 Task: Check a user's "Projects" for a list of their managed projects.
Action: Mouse moved to (1103, 78)
Screenshot: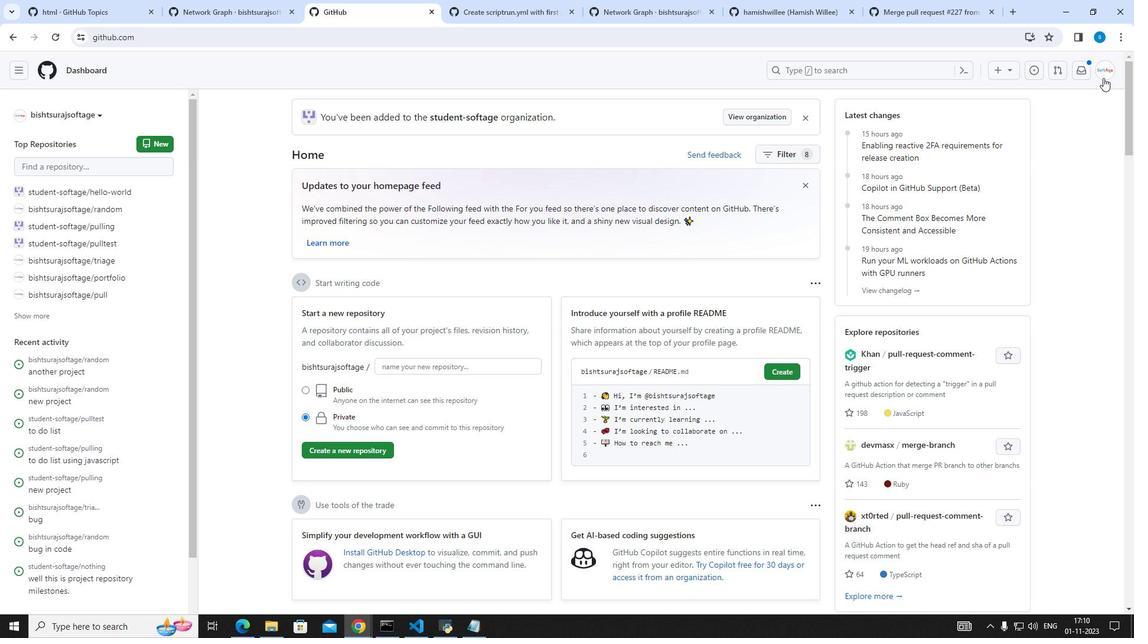 
Action: Mouse pressed left at (1103, 78)
Screenshot: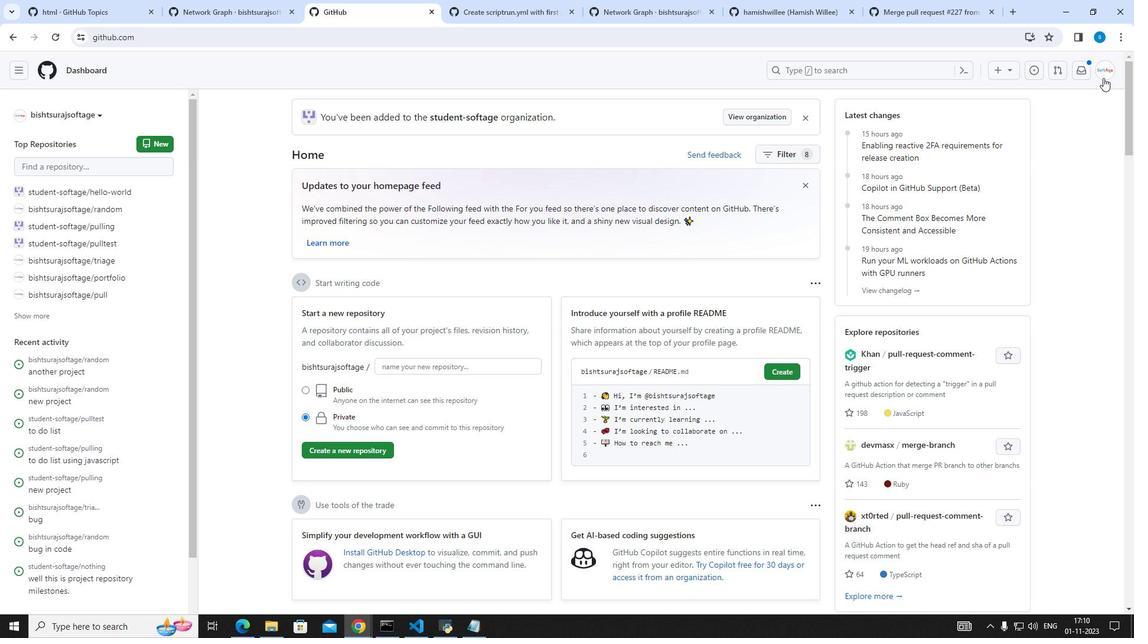 
Action: Mouse moved to (1014, 158)
Screenshot: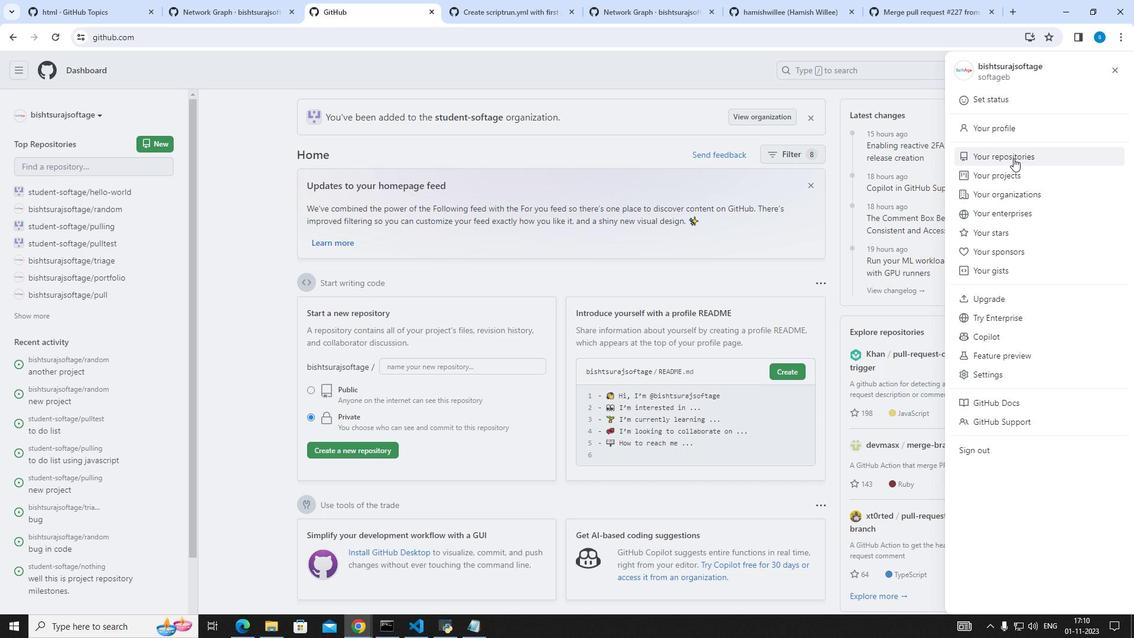 
Action: Mouse pressed left at (1014, 158)
Screenshot: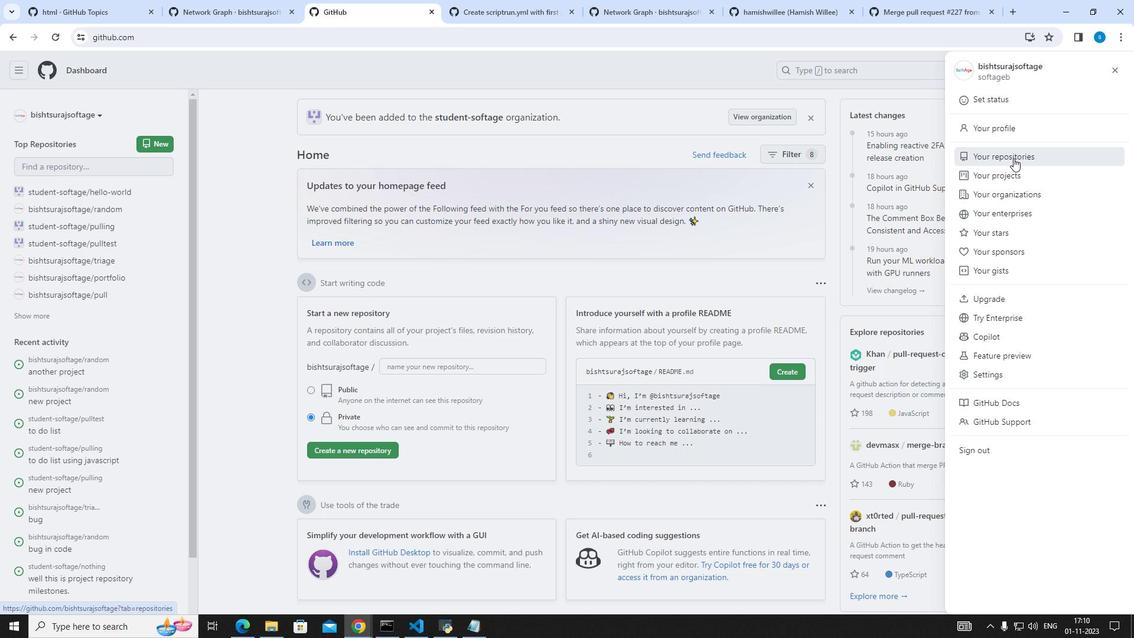 
Action: Mouse moved to (611, 270)
Screenshot: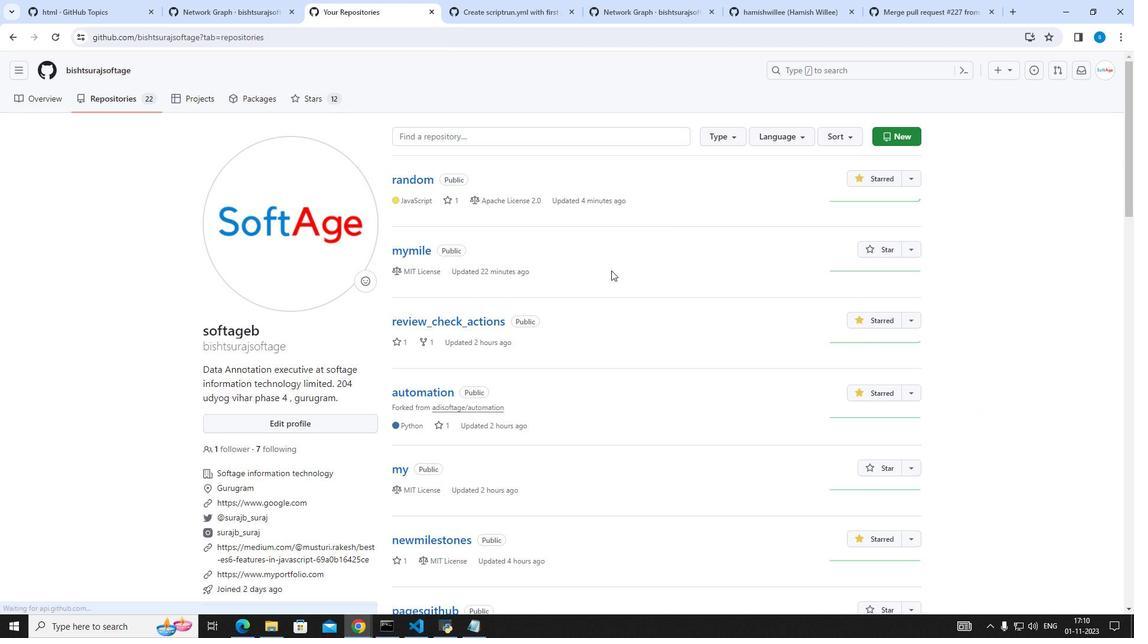 
Action: Mouse scrolled (611, 270) with delta (0, 0)
Screenshot: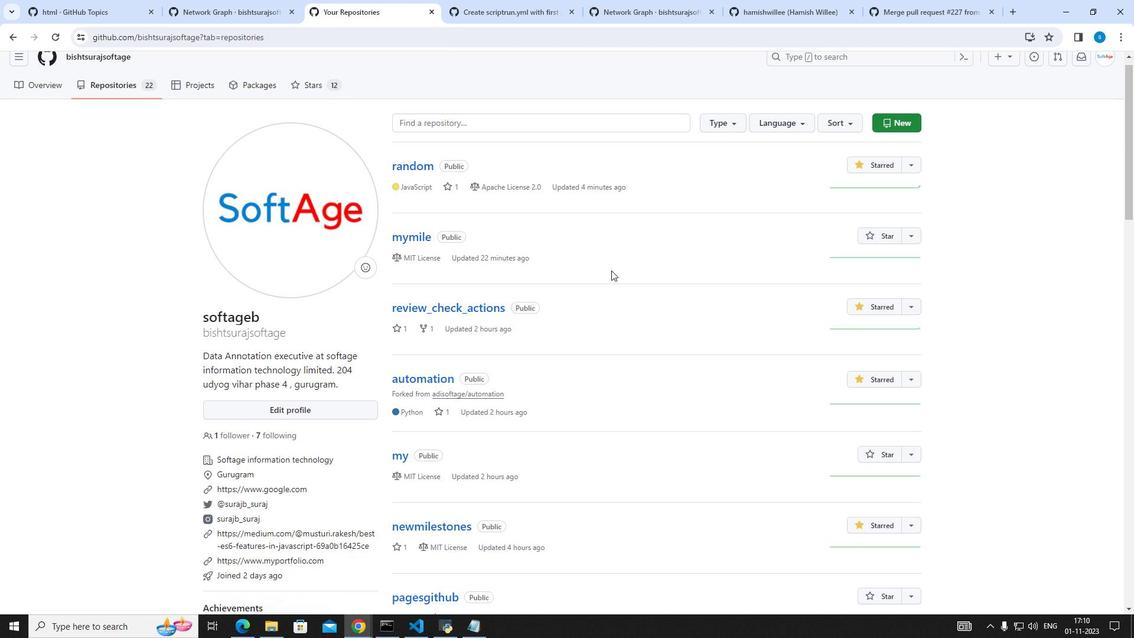 
Action: Mouse scrolled (611, 270) with delta (0, 0)
Screenshot: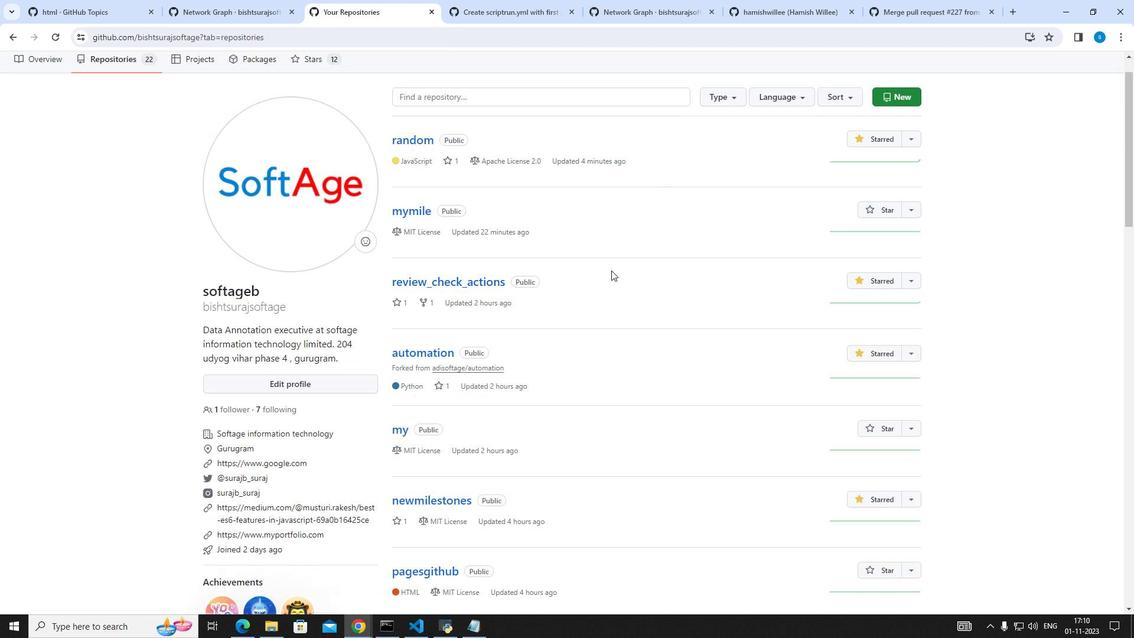
Action: Mouse scrolled (611, 270) with delta (0, 0)
Screenshot: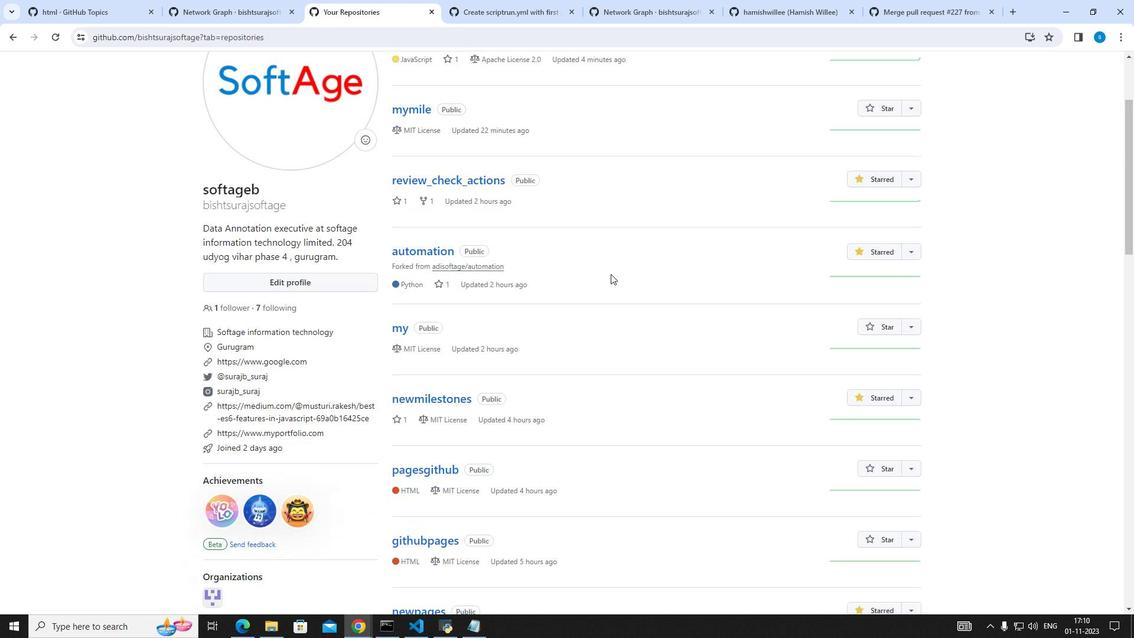 
Action: Mouse moved to (434, 213)
Screenshot: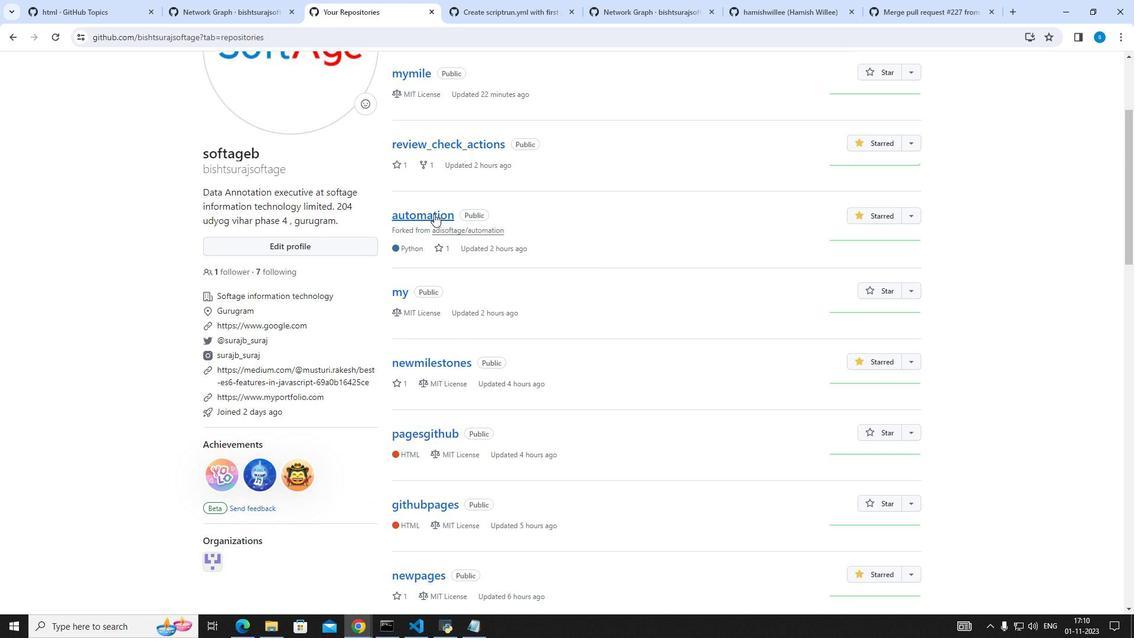
Action: Mouse pressed left at (434, 213)
Screenshot: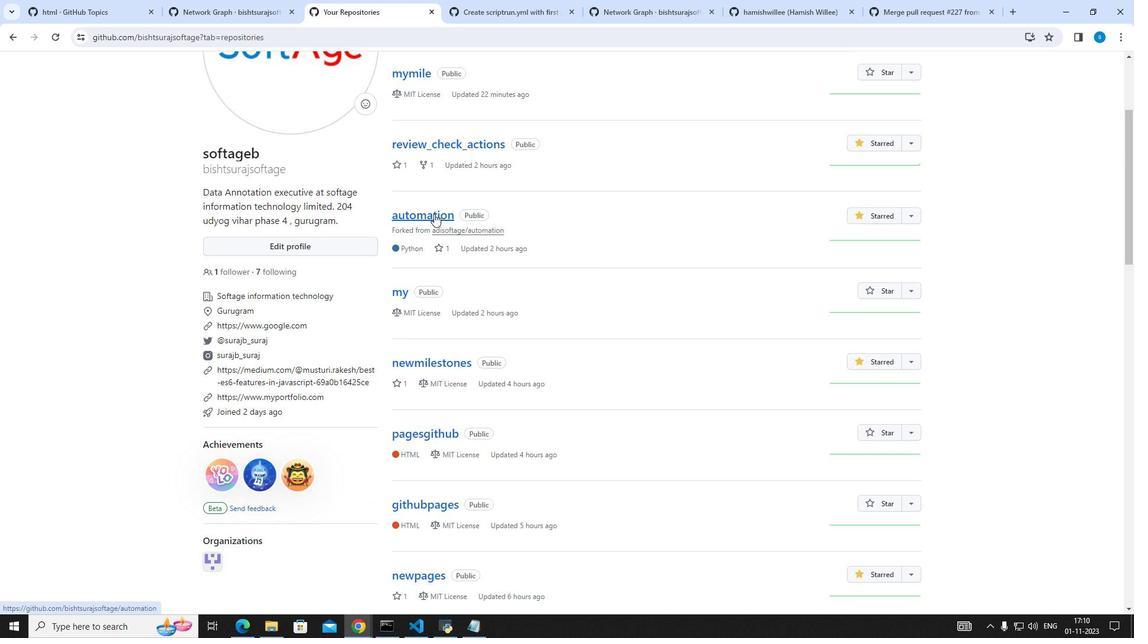 
Action: Mouse moved to (249, 147)
Screenshot: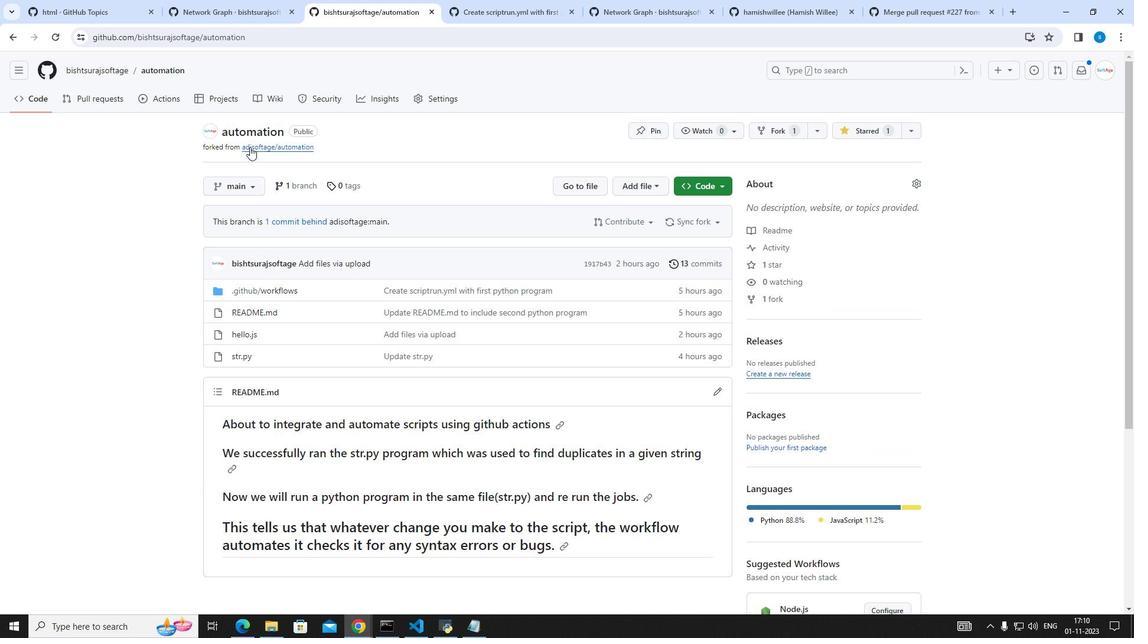 
Action: Mouse pressed left at (249, 147)
Screenshot: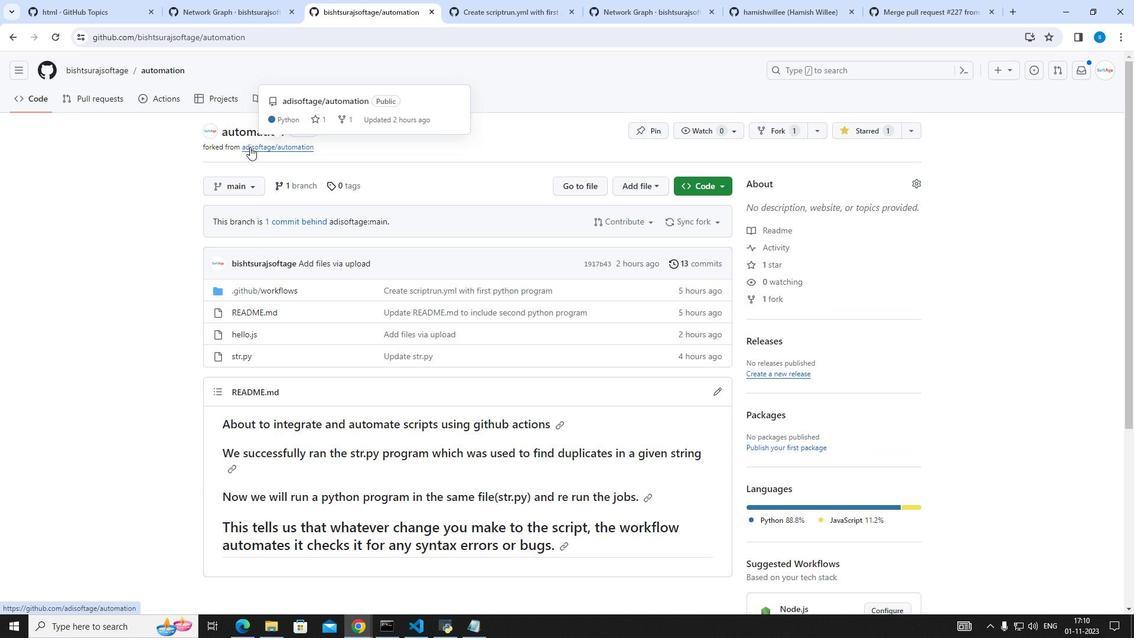 
Action: Mouse moved to (96, 66)
Screenshot: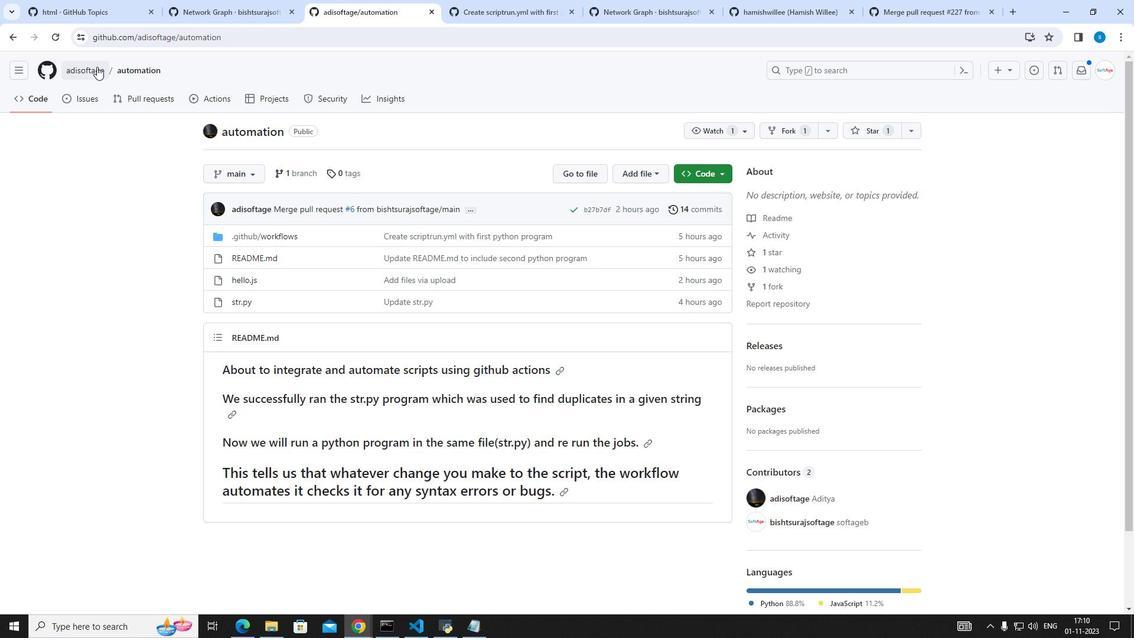 
Action: Mouse pressed left at (96, 66)
Screenshot: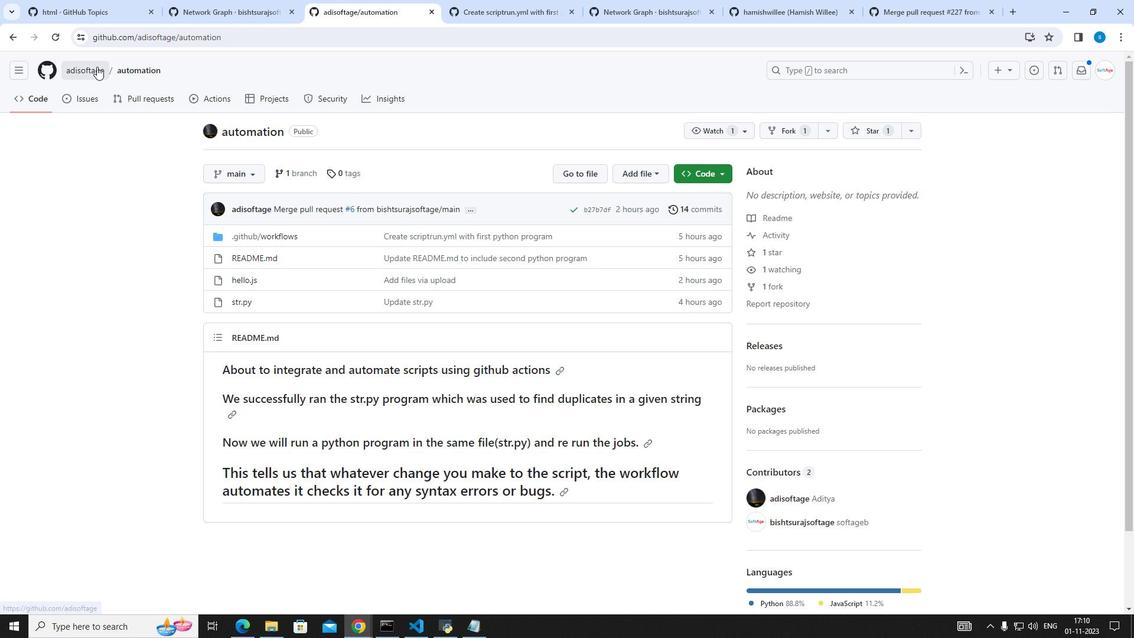 
Action: Mouse moved to (204, 101)
Screenshot: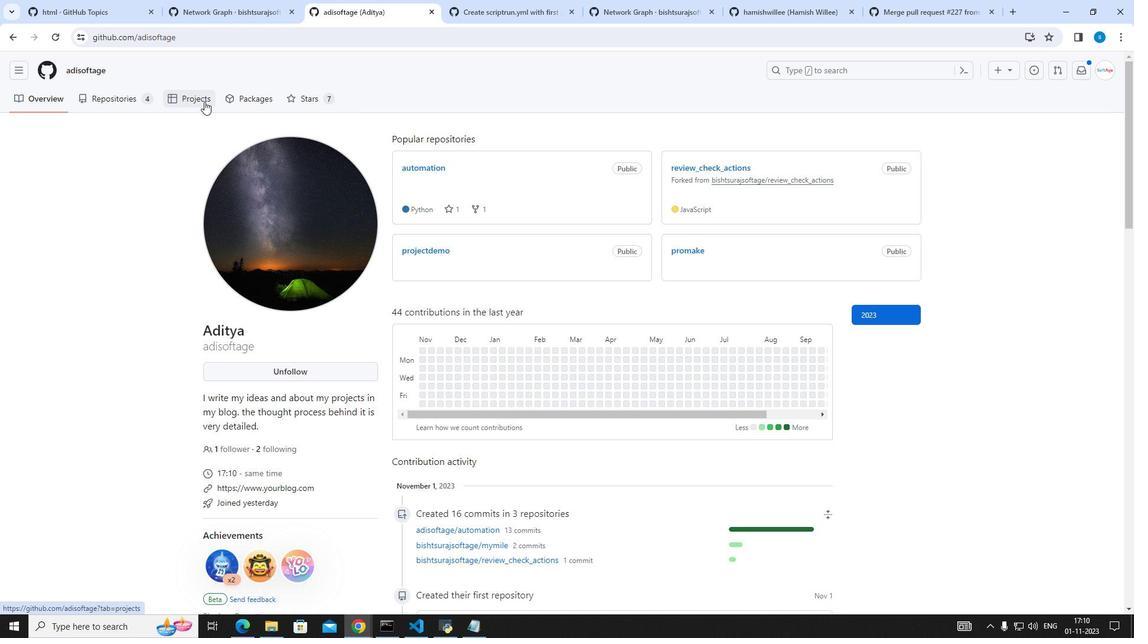 
Action: Mouse pressed left at (204, 101)
Screenshot: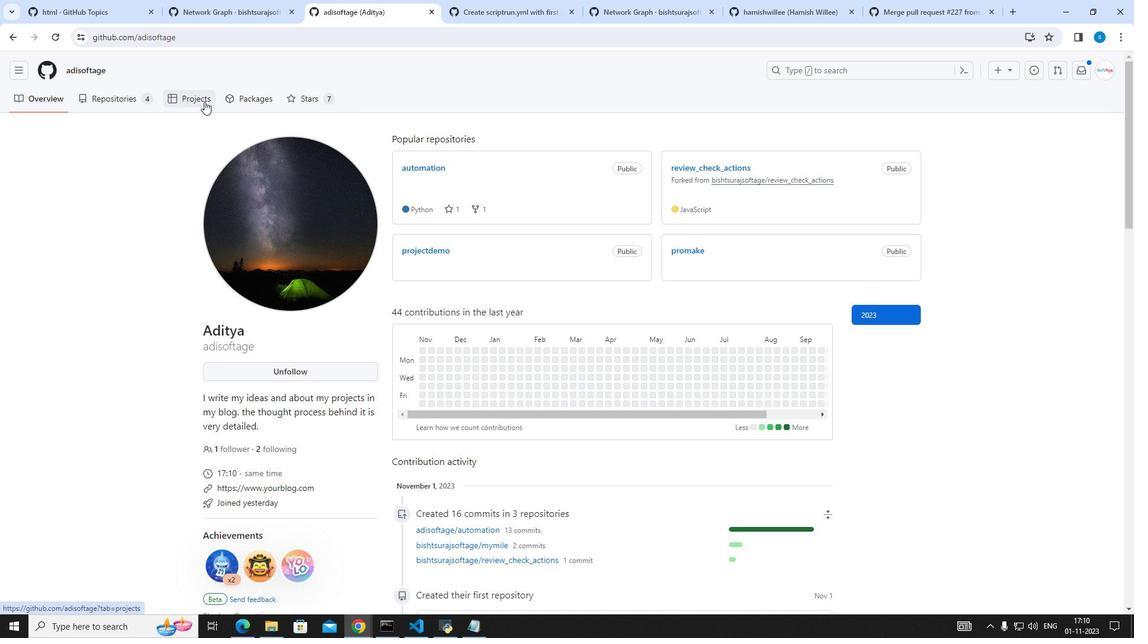 
Action: Mouse moved to (419, 332)
Screenshot: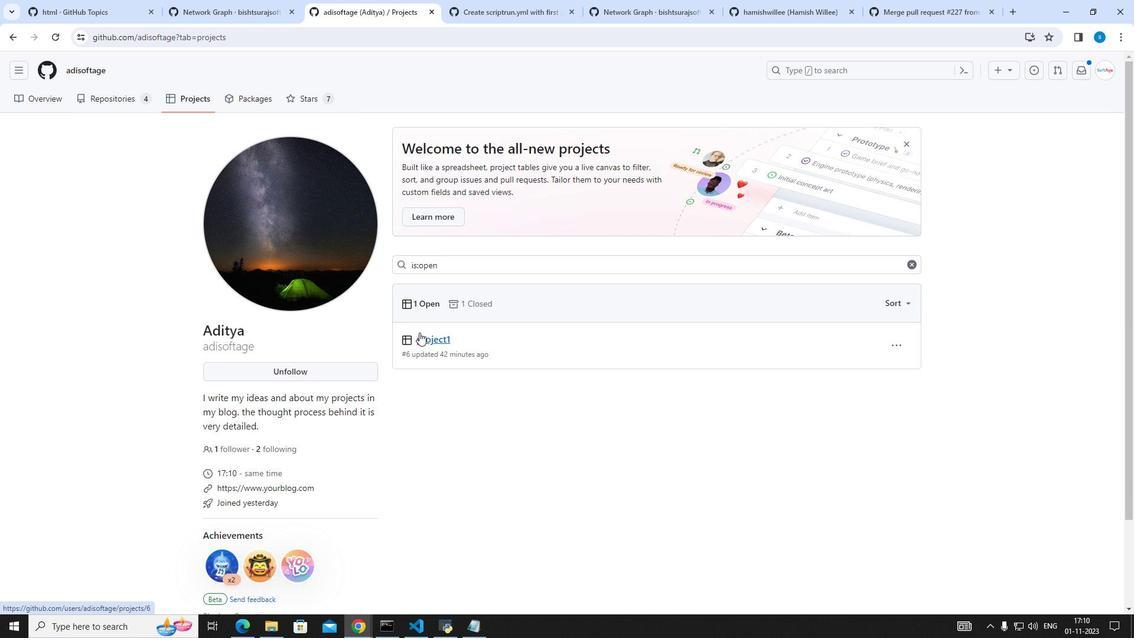 
Action: Mouse pressed left at (419, 332)
Screenshot: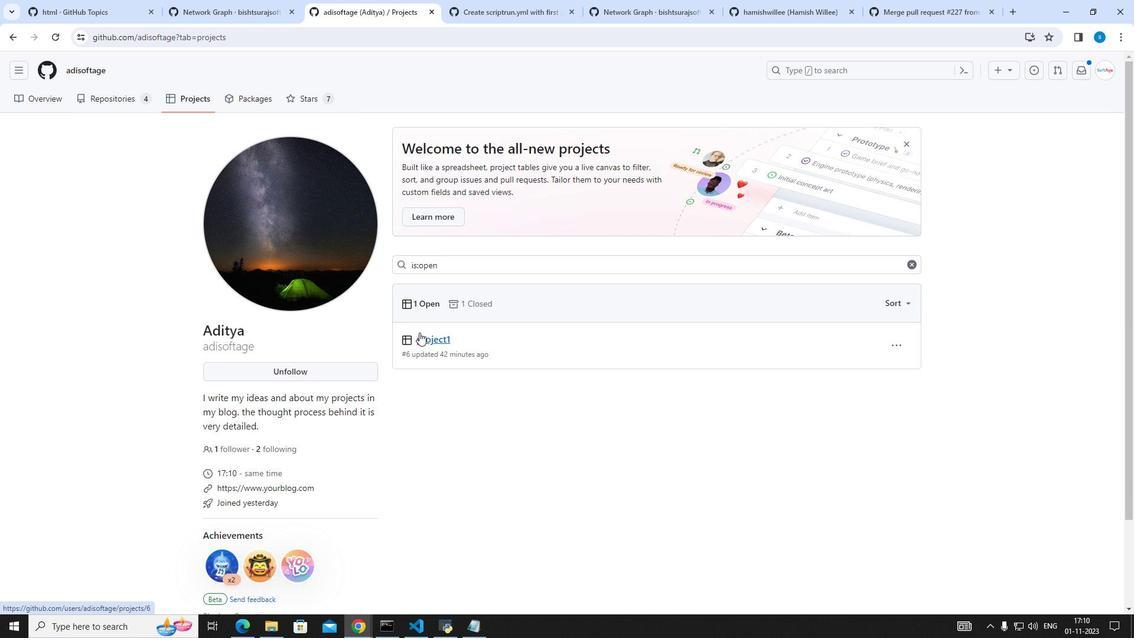 
Action: Mouse moved to (894, 345)
Screenshot: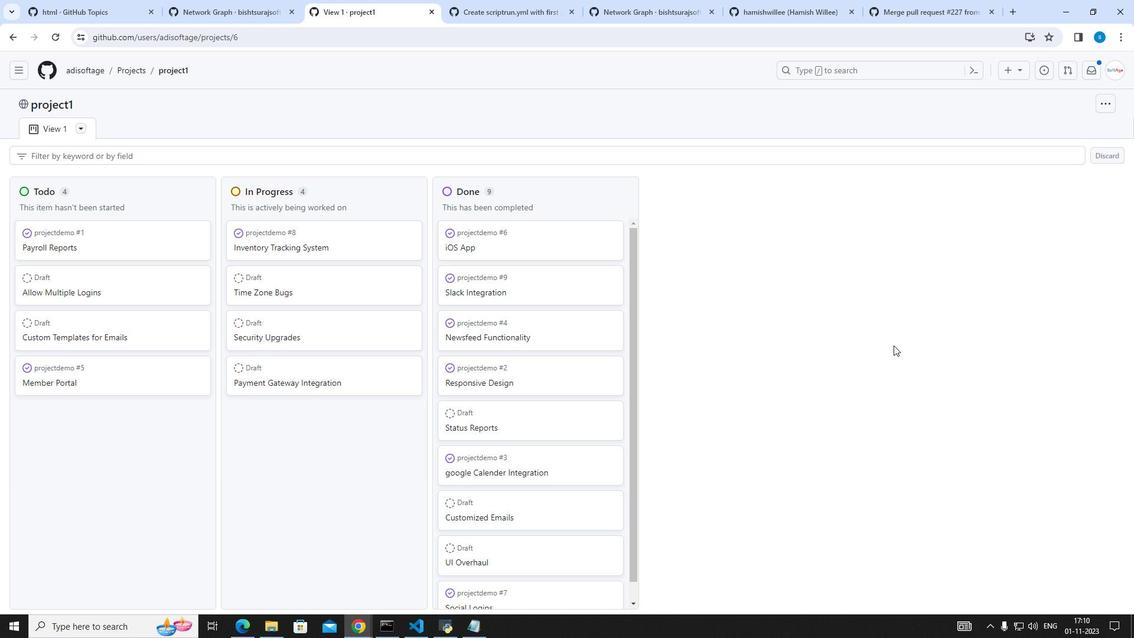 
